 Task: Add Sprouts Organic Low Sodium Black Beans to the cart.
Action: Mouse moved to (338, 157)
Screenshot: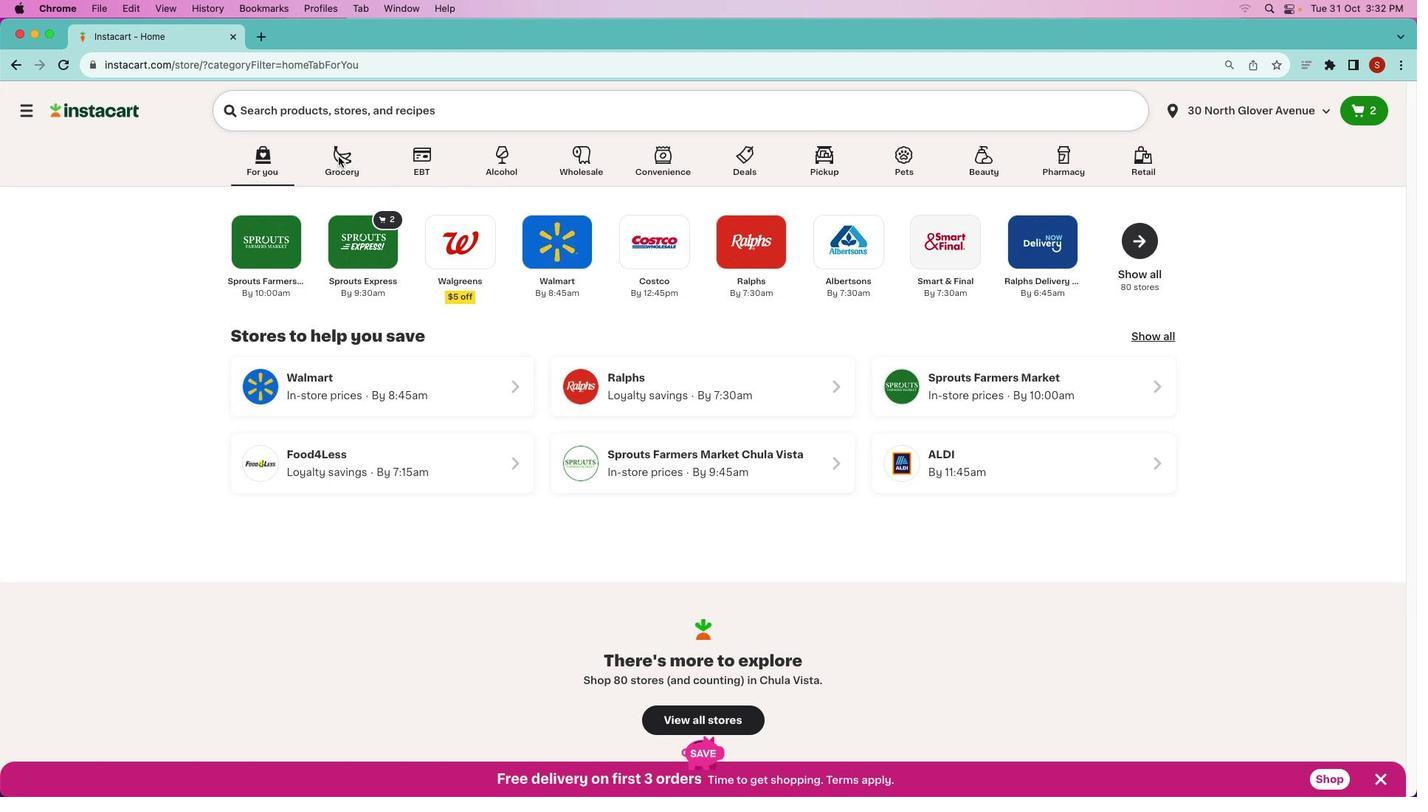 
Action: Mouse pressed left at (338, 157)
Screenshot: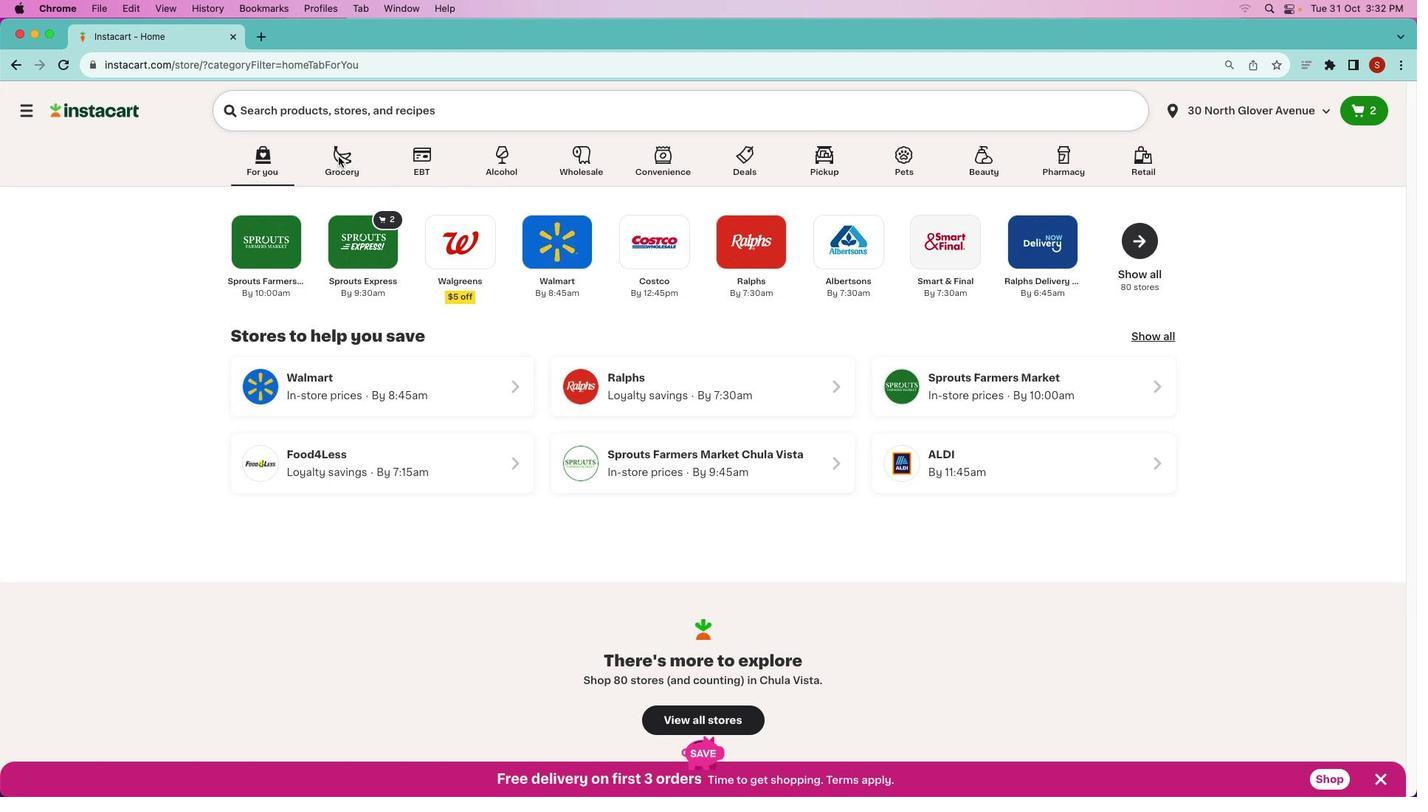 
Action: Mouse moved to (338, 157)
Screenshot: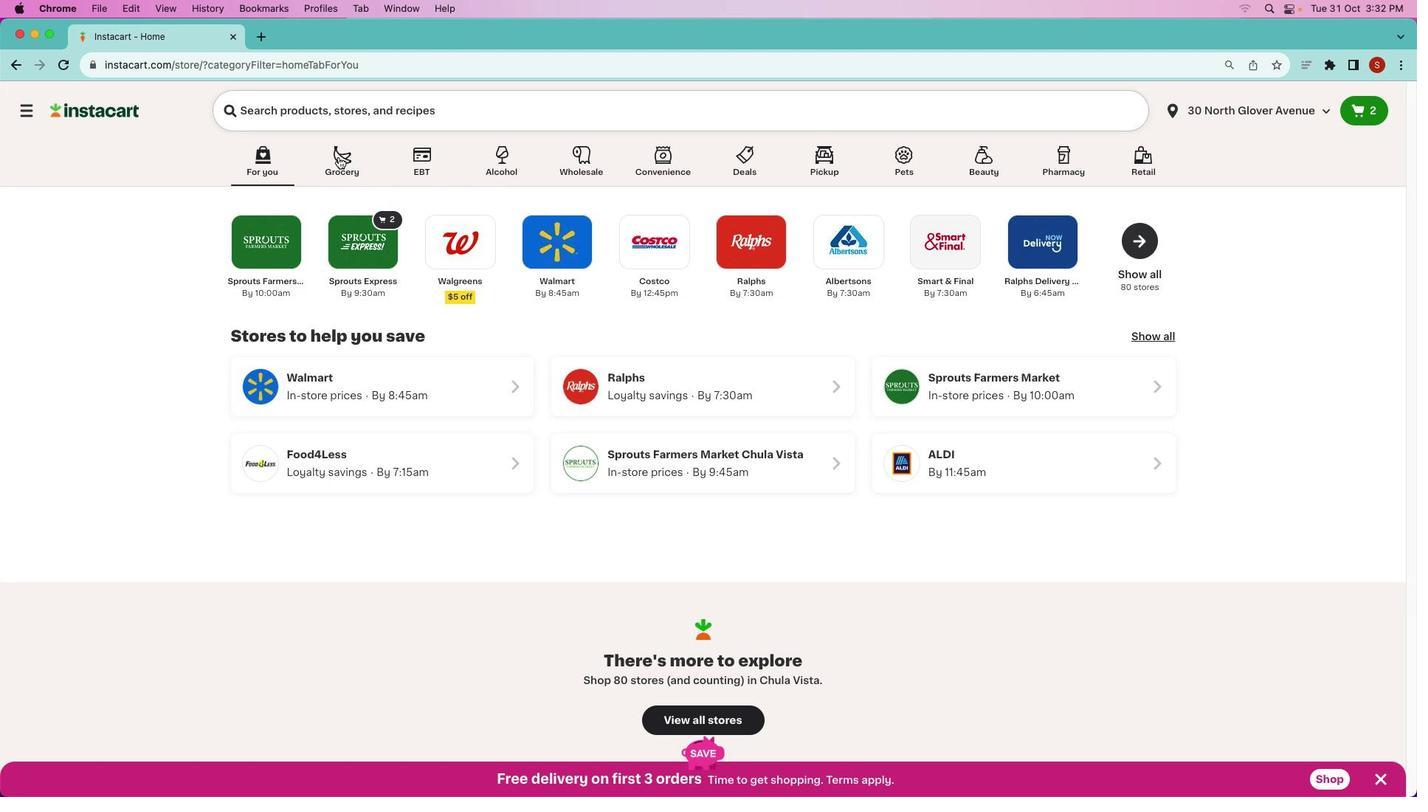 
Action: Mouse pressed left at (338, 157)
Screenshot: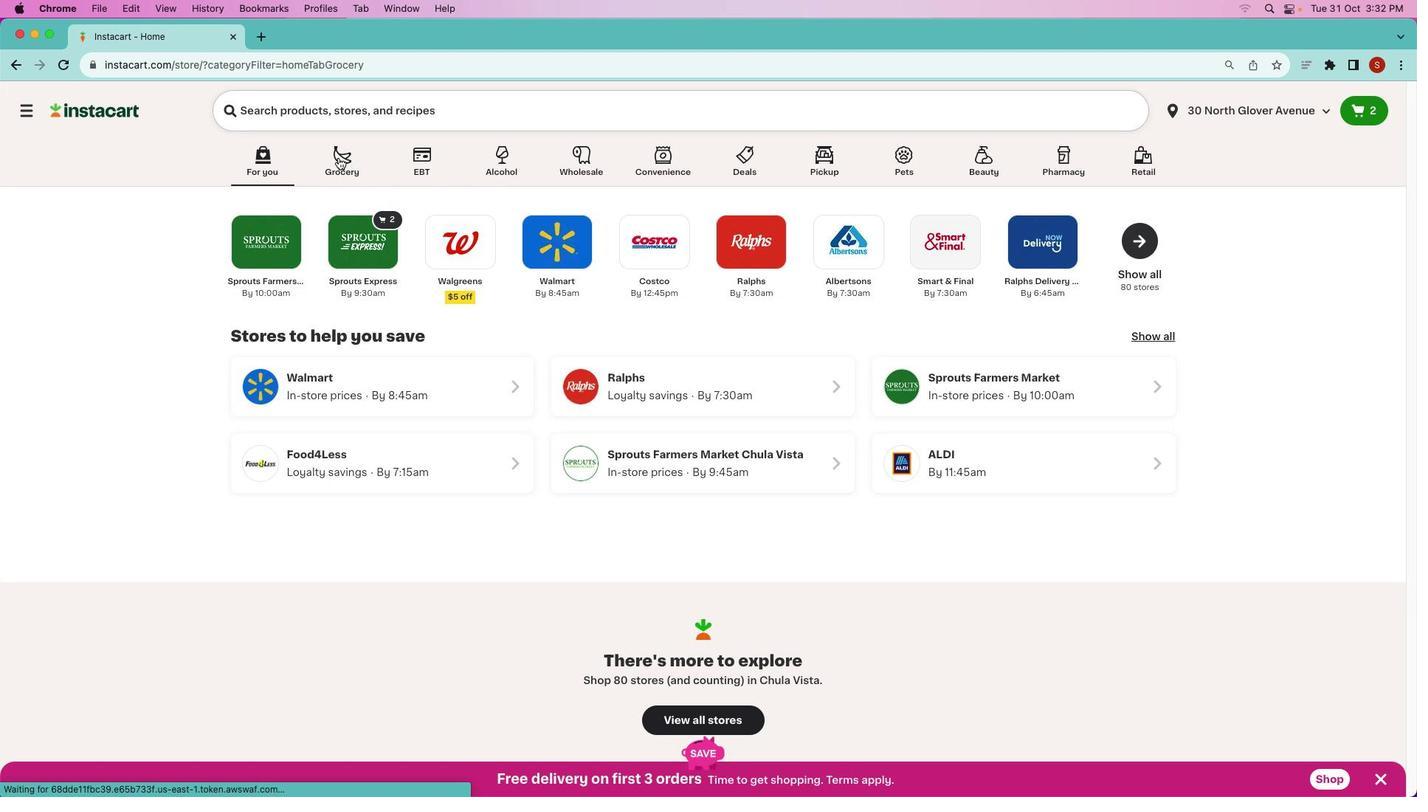 
Action: Mouse moved to (619, 397)
Screenshot: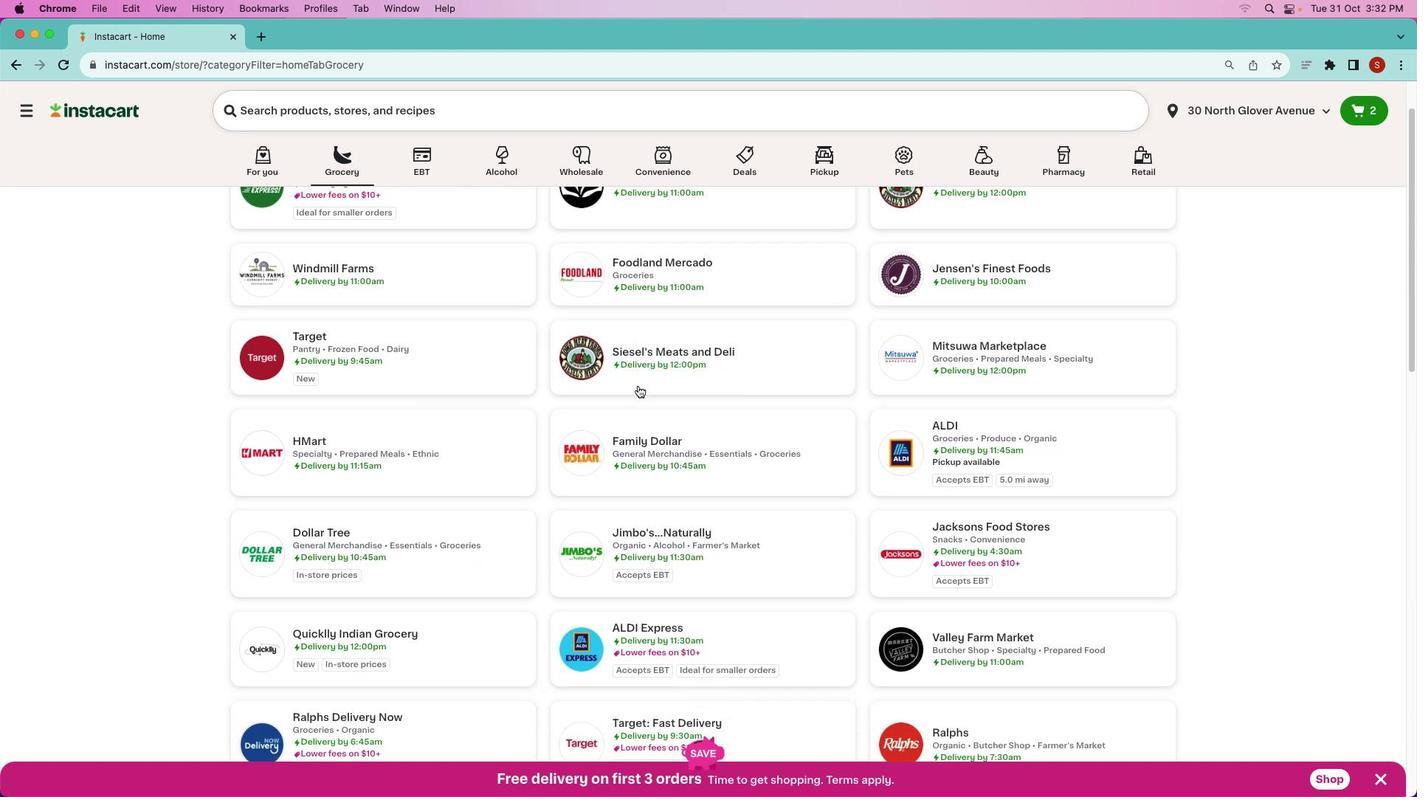
Action: Mouse scrolled (619, 397) with delta (0, 0)
Screenshot: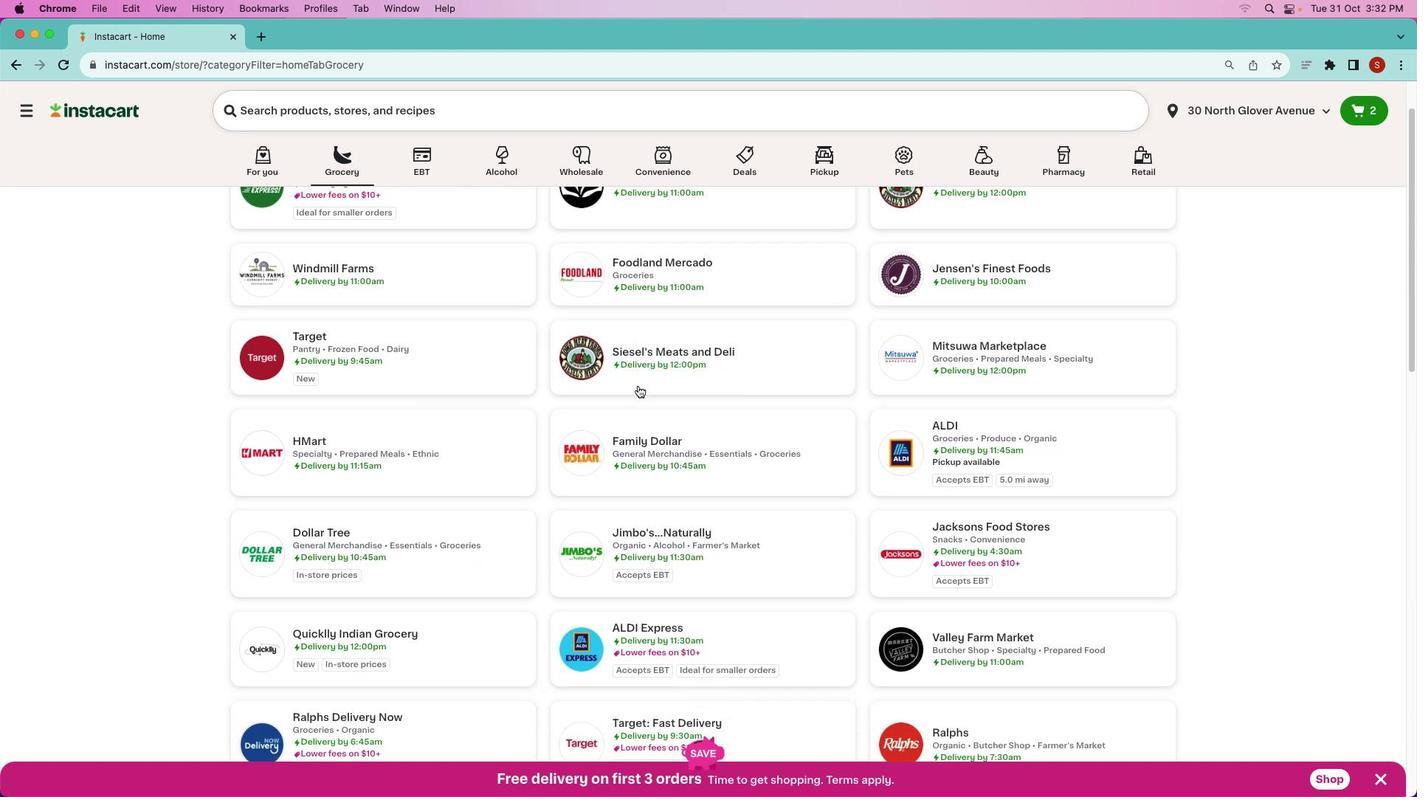
Action: Mouse moved to (622, 394)
Screenshot: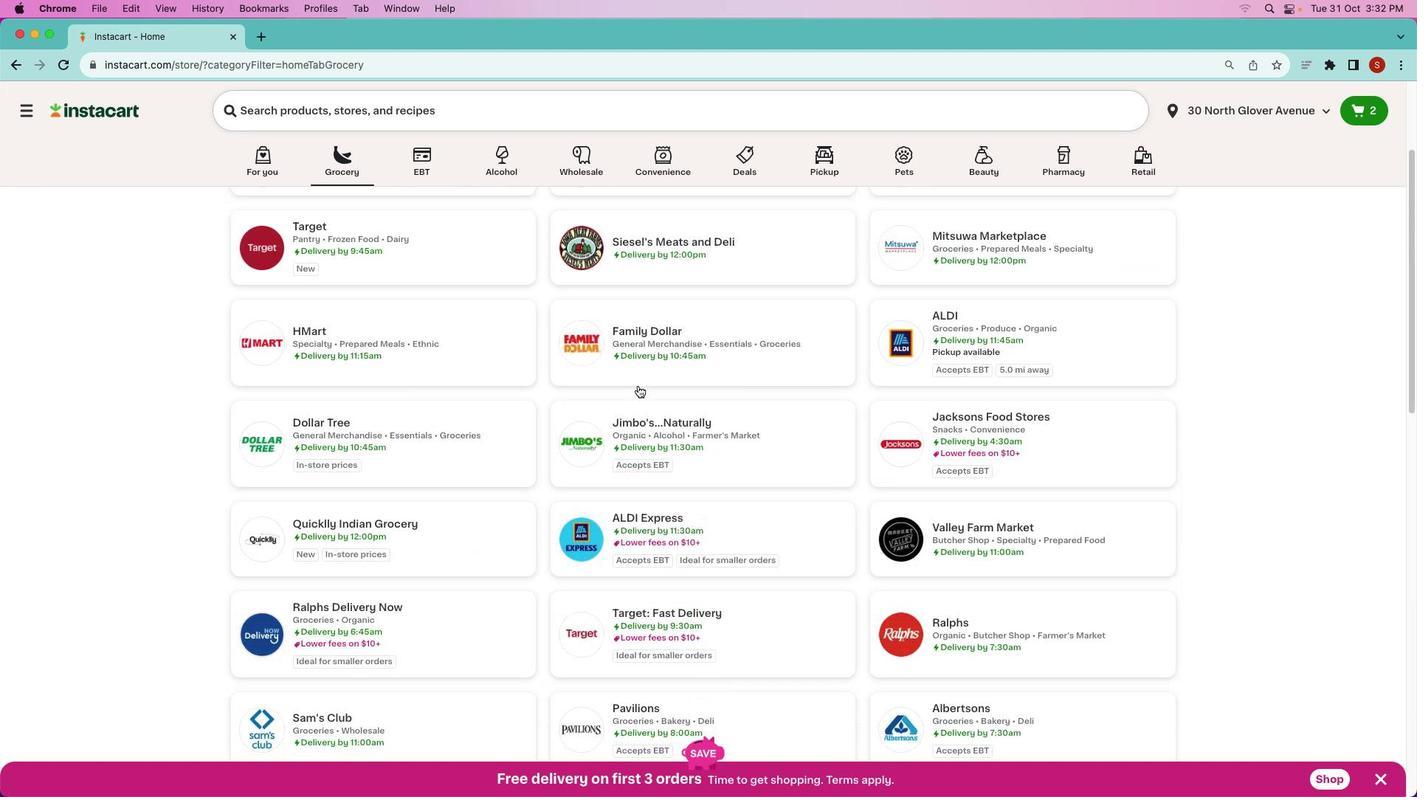 
Action: Mouse scrolled (622, 394) with delta (0, 0)
Screenshot: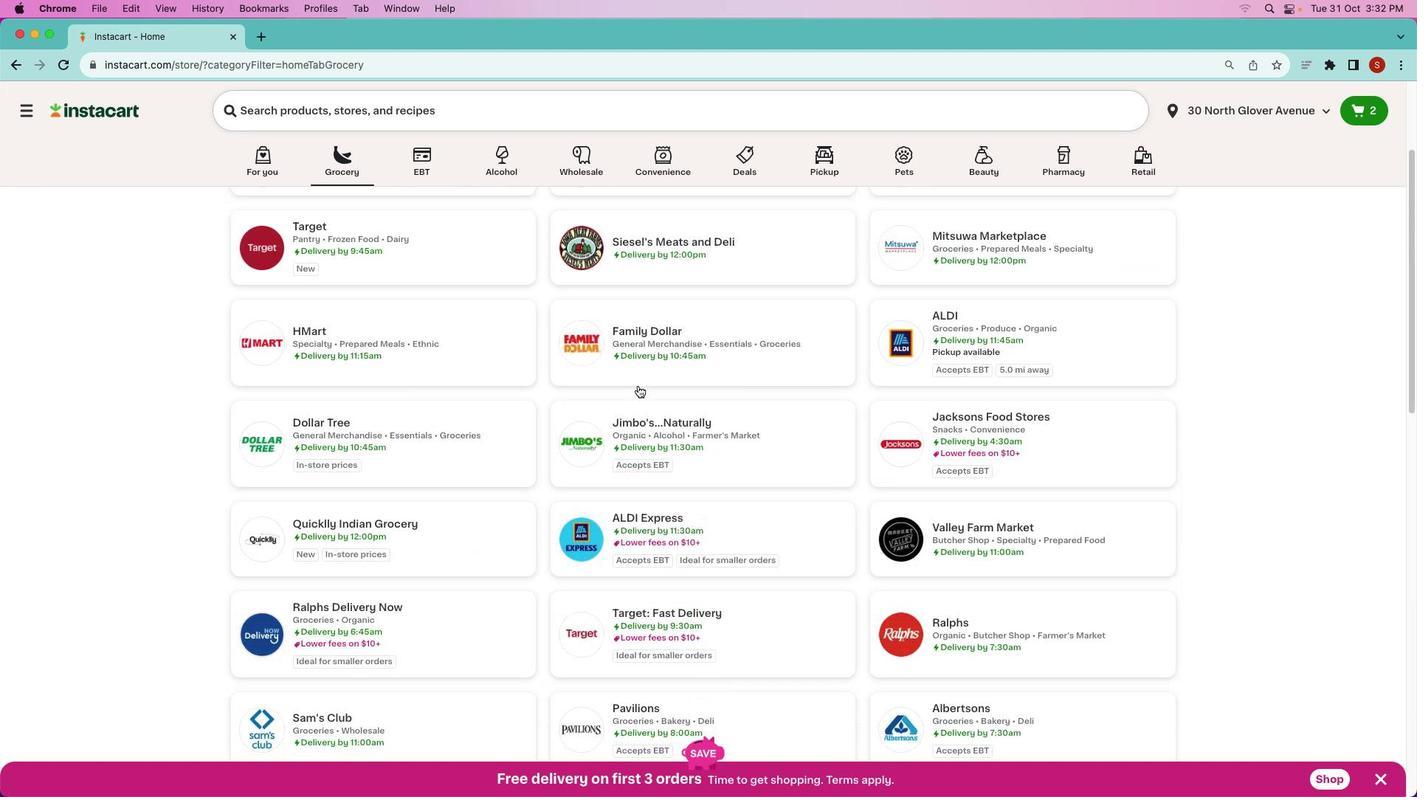 
Action: Mouse moved to (628, 391)
Screenshot: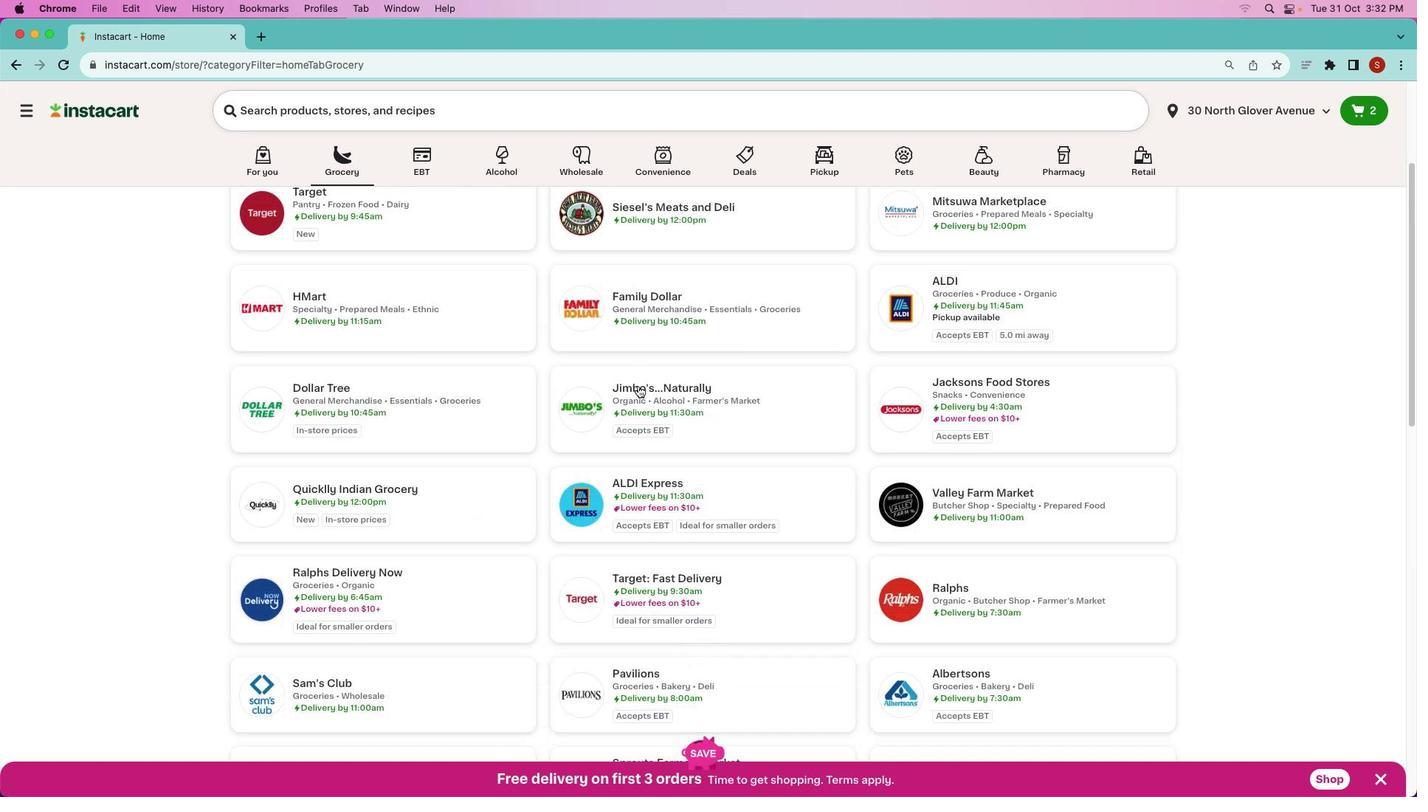 
Action: Mouse scrolled (628, 391) with delta (0, -2)
Screenshot: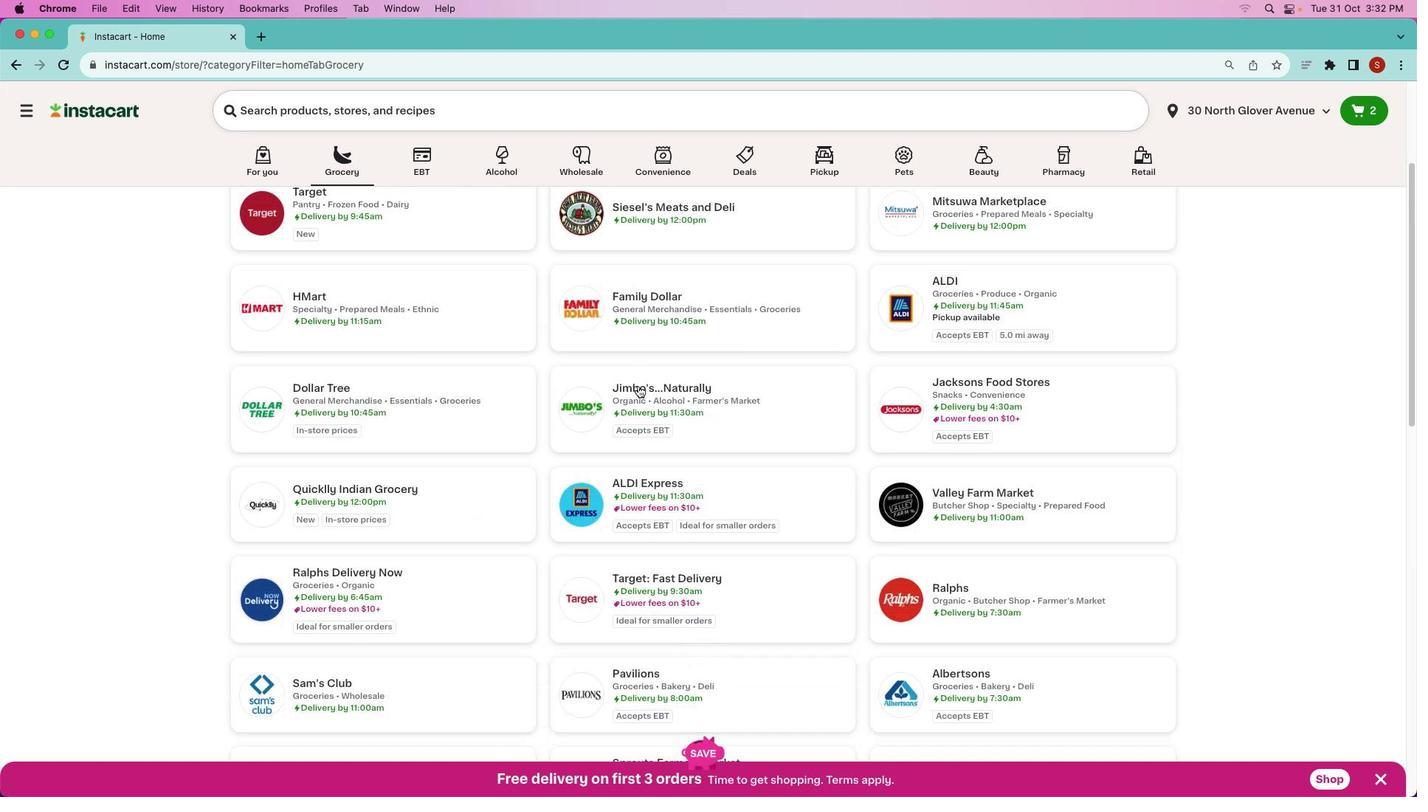 
Action: Mouse moved to (636, 386)
Screenshot: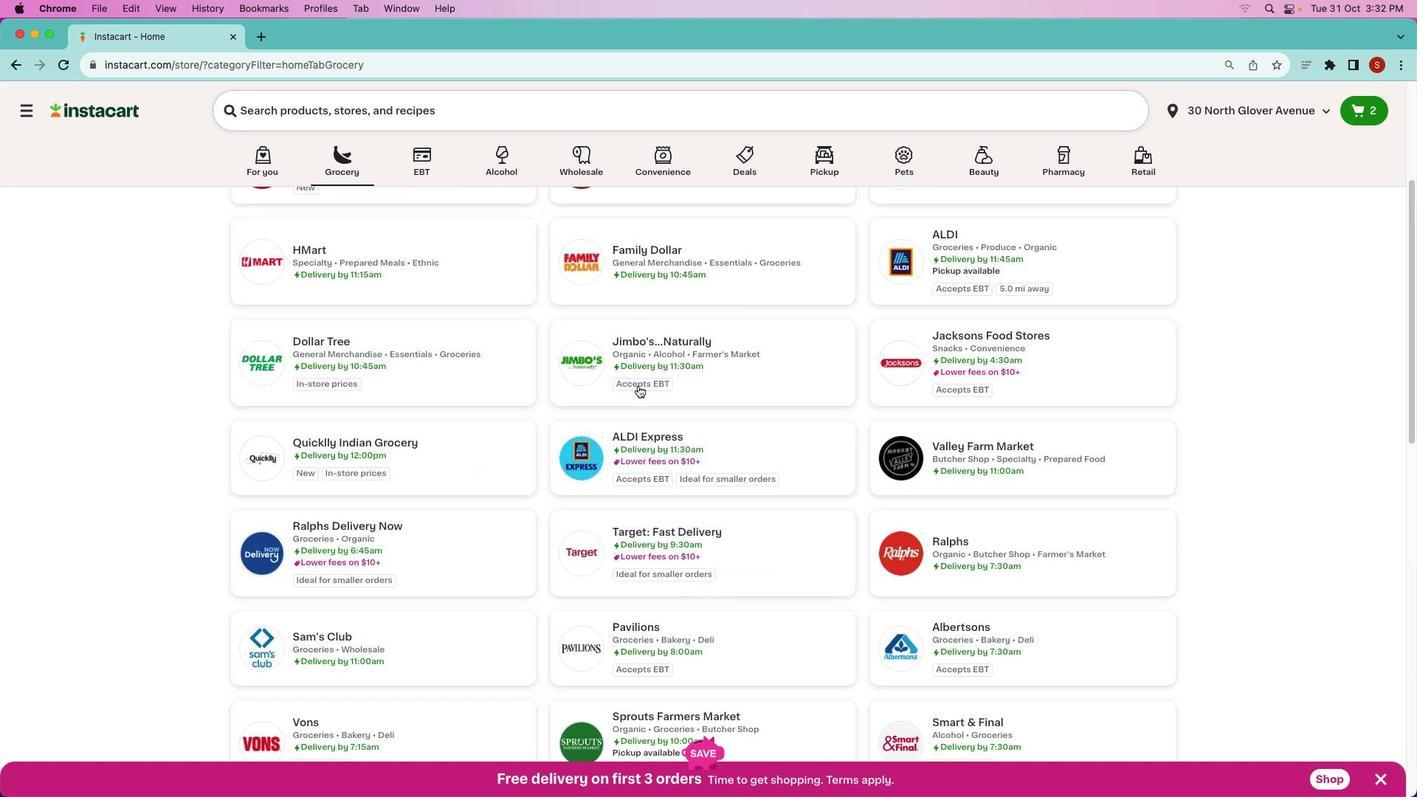 
Action: Mouse scrolled (636, 386) with delta (0, -2)
Screenshot: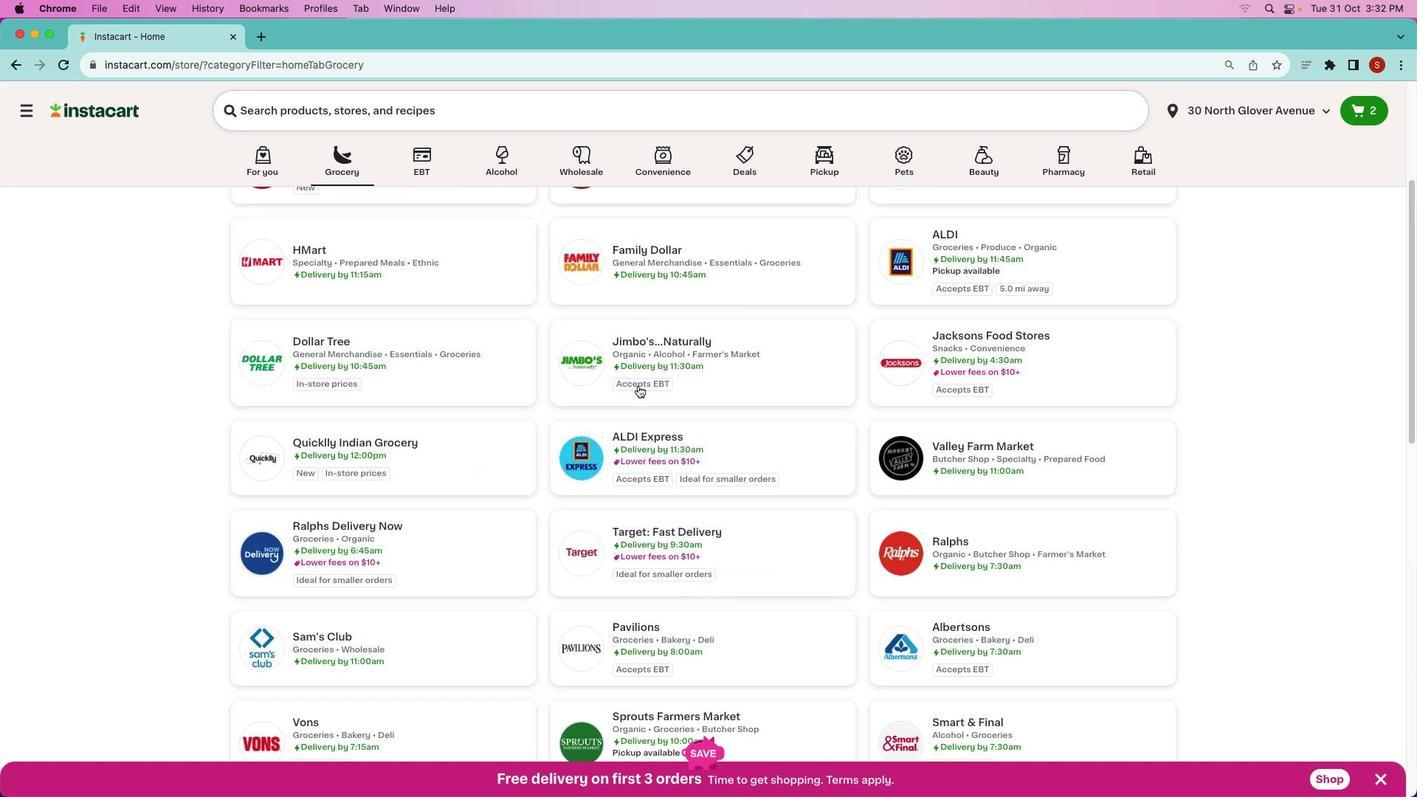 
Action: Mouse moved to (639, 386)
Screenshot: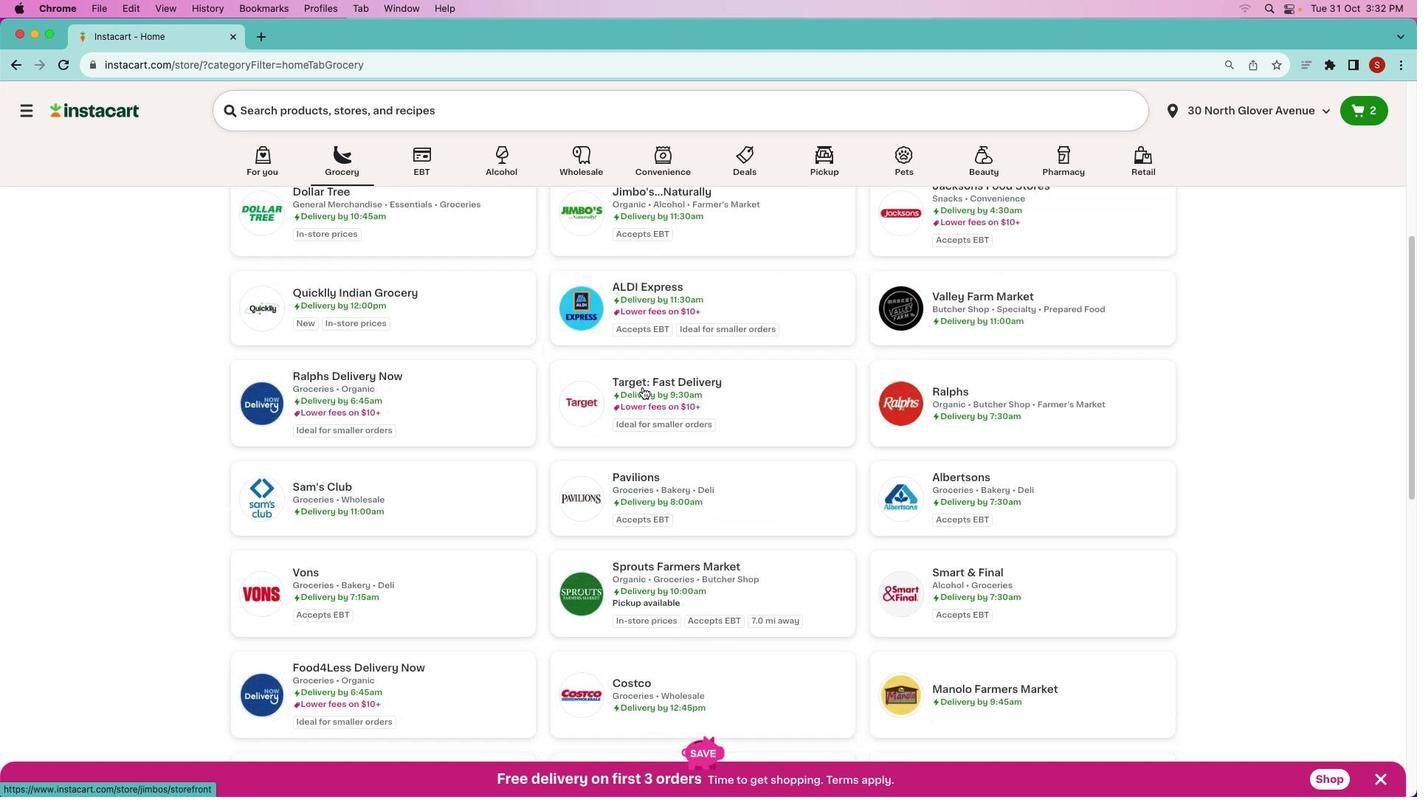 
Action: Mouse scrolled (639, 386) with delta (0, 0)
Screenshot: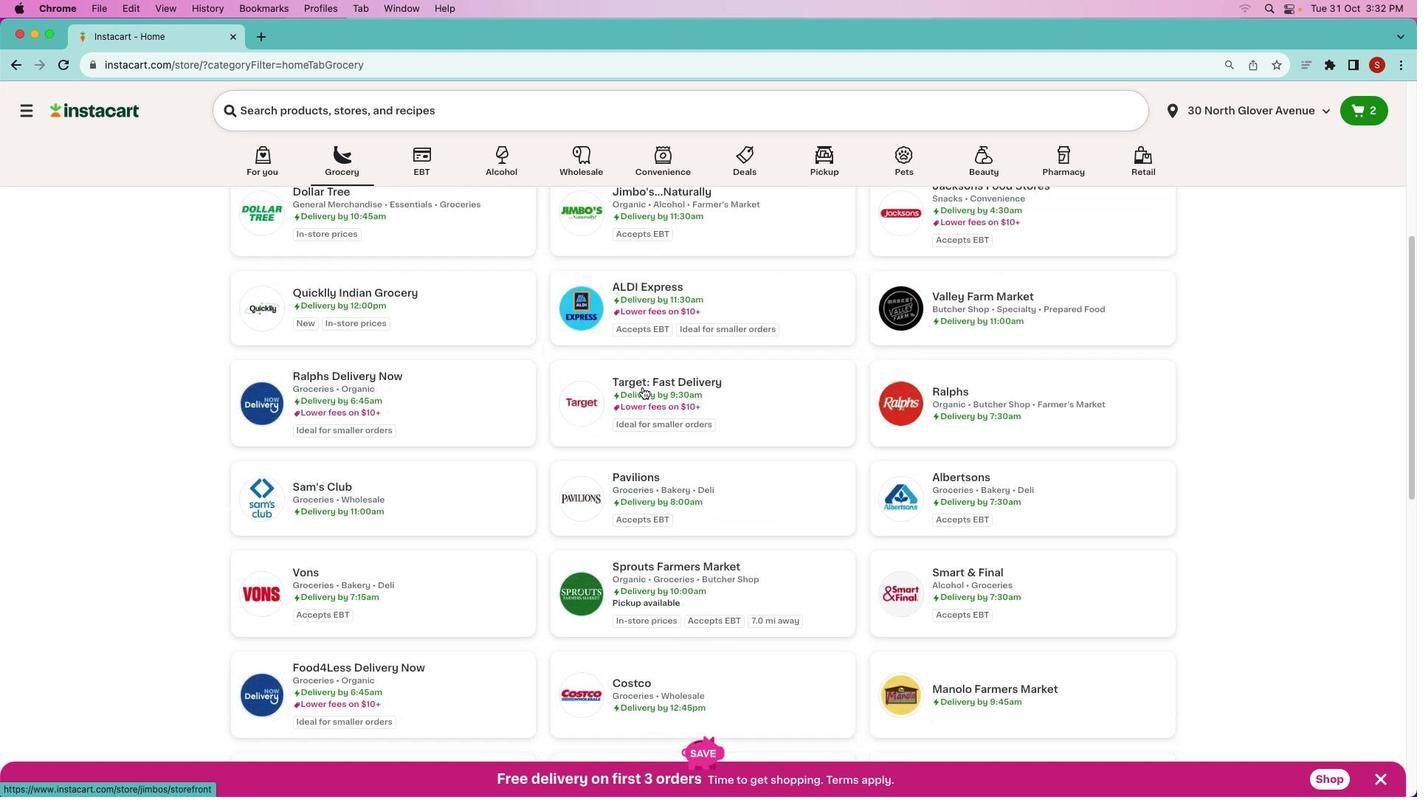 
Action: Mouse scrolled (639, 386) with delta (0, 0)
Screenshot: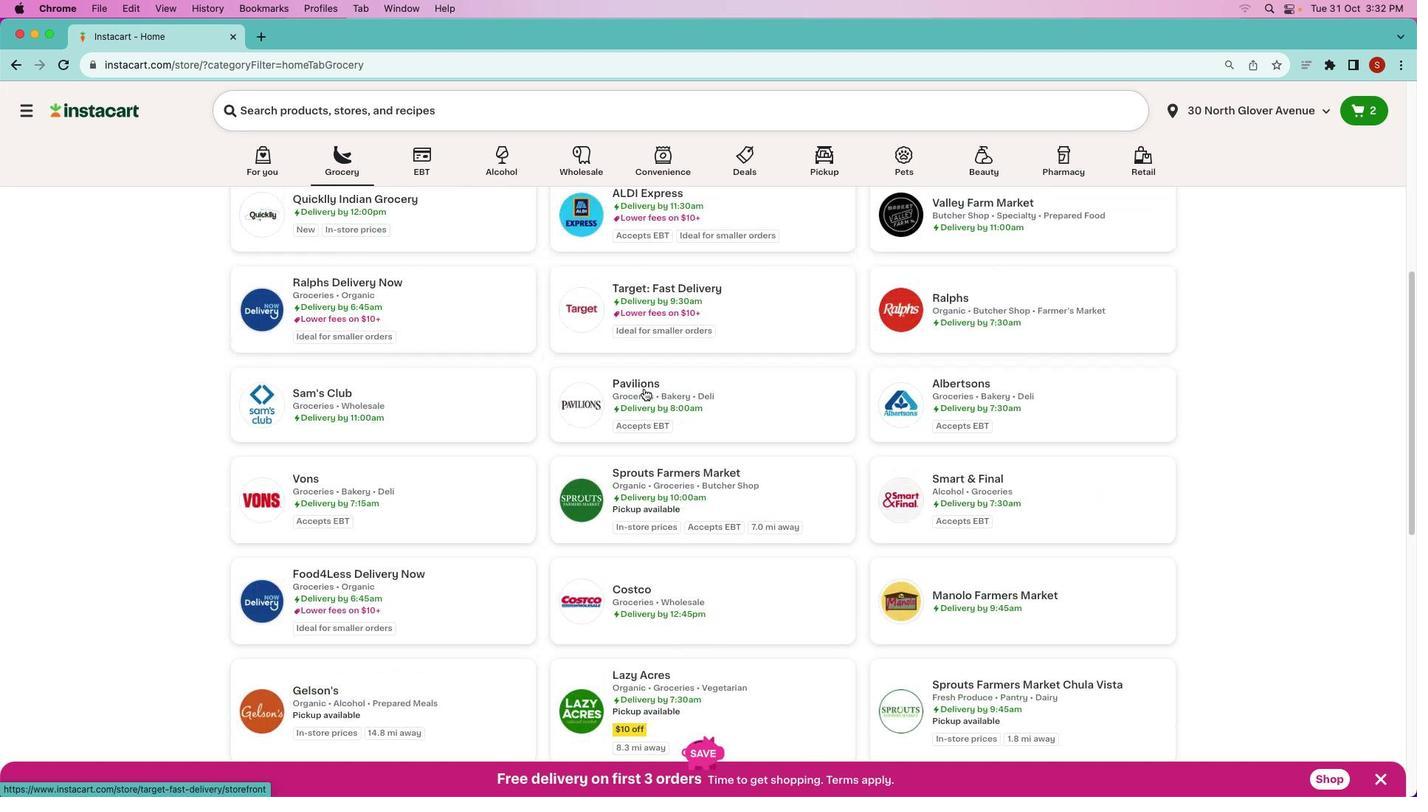
Action: Mouse moved to (639, 385)
Screenshot: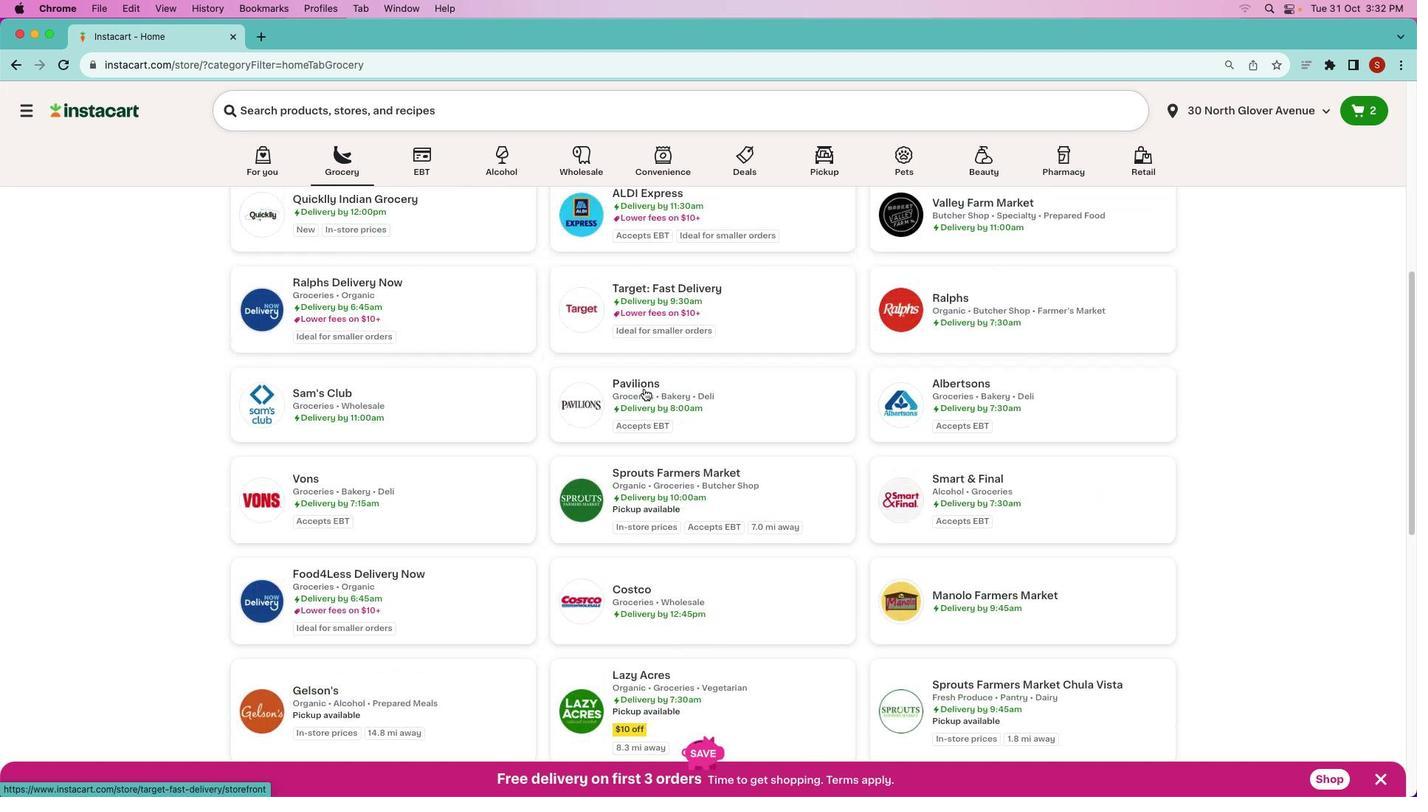 
Action: Mouse scrolled (639, 385) with delta (0, -2)
Screenshot: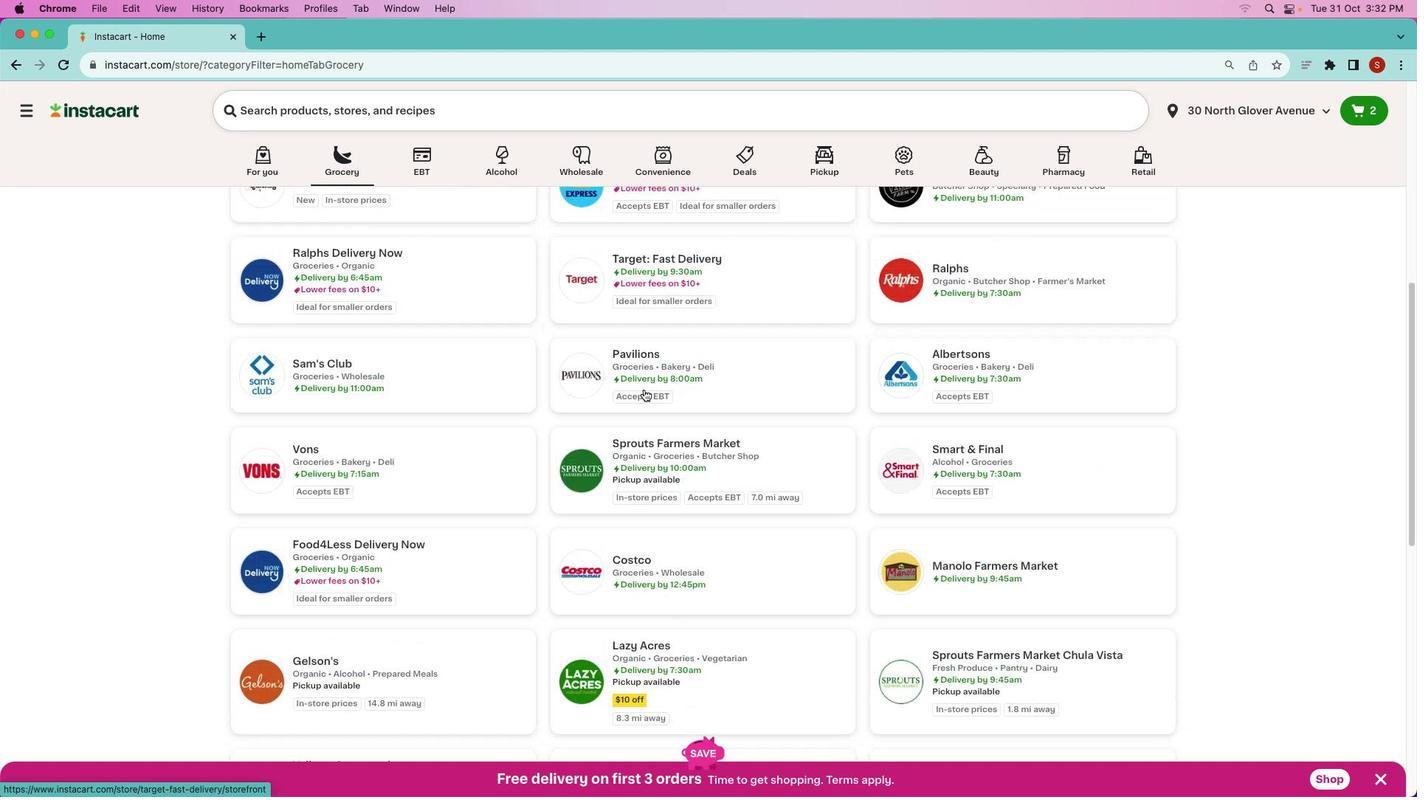 
Action: Mouse moved to (640, 385)
Screenshot: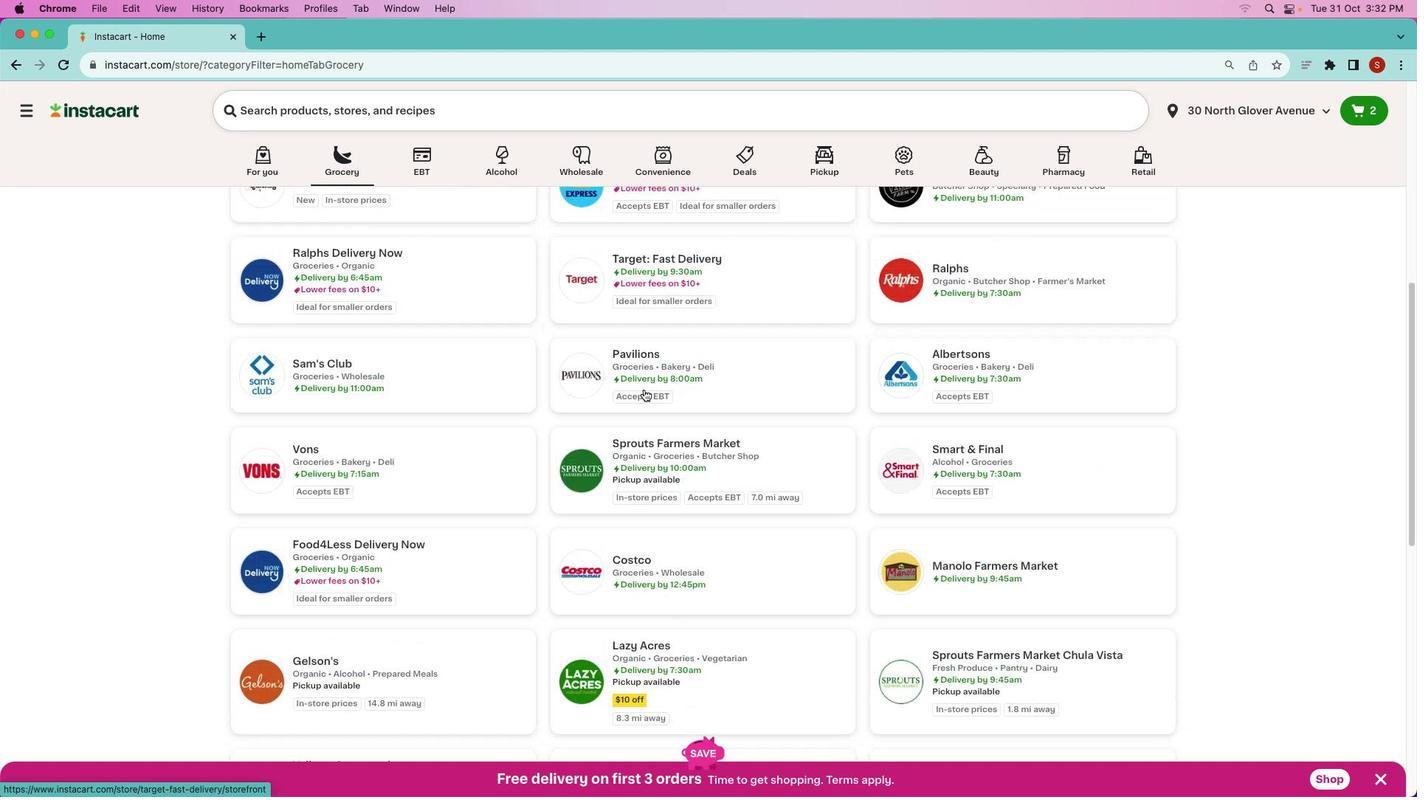 
Action: Mouse scrolled (640, 385) with delta (0, -2)
Screenshot: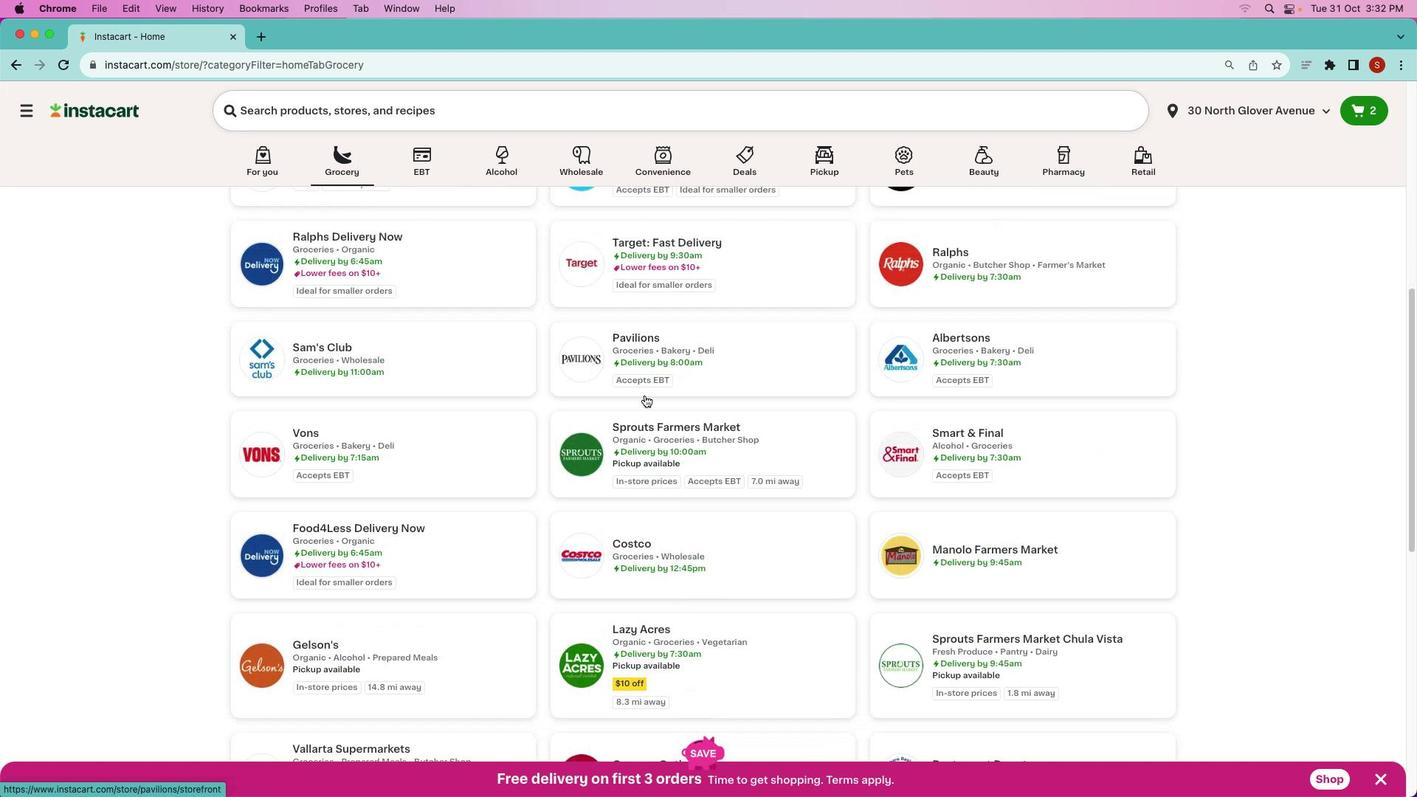 
Action: Mouse moved to (684, 427)
Screenshot: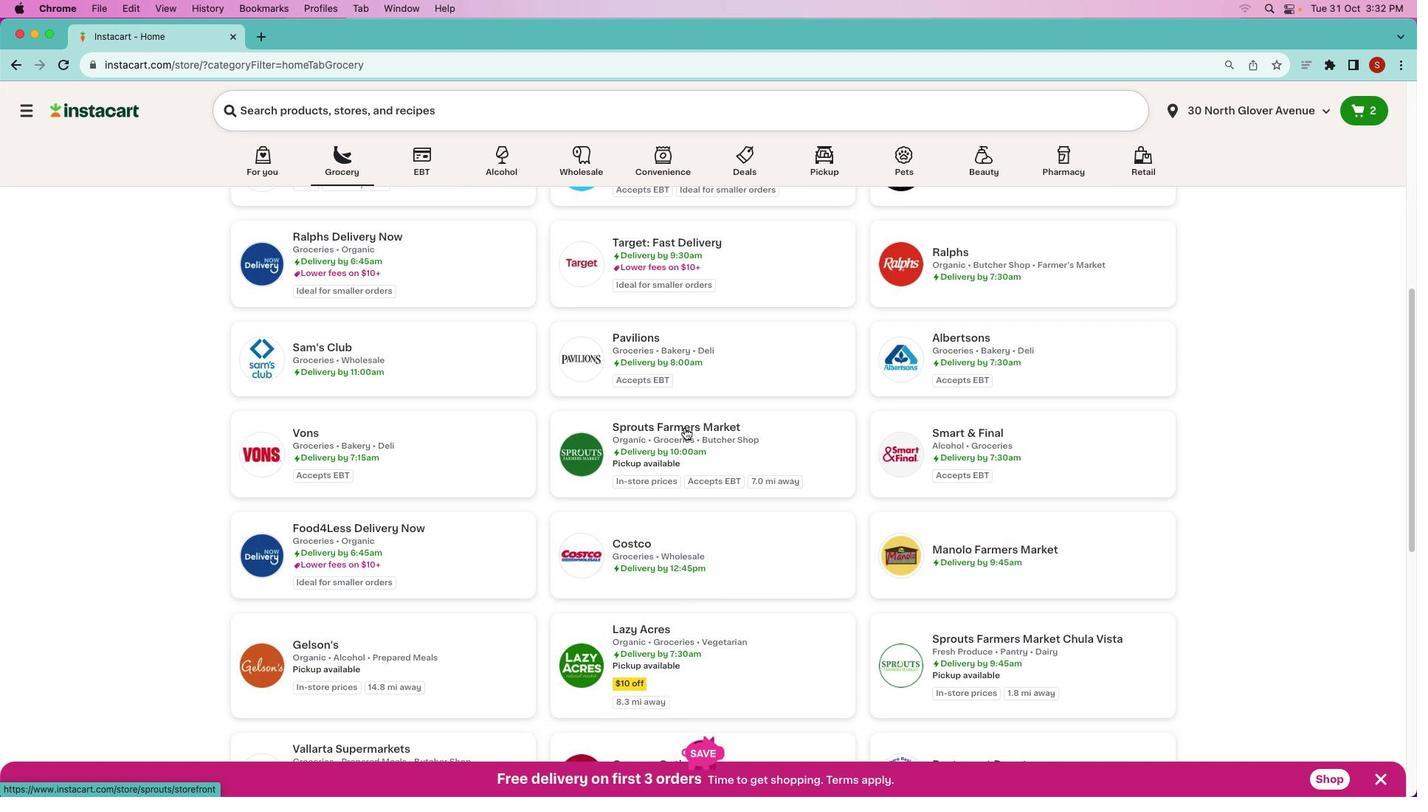 
Action: Mouse pressed left at (684, 427)
Screenshot: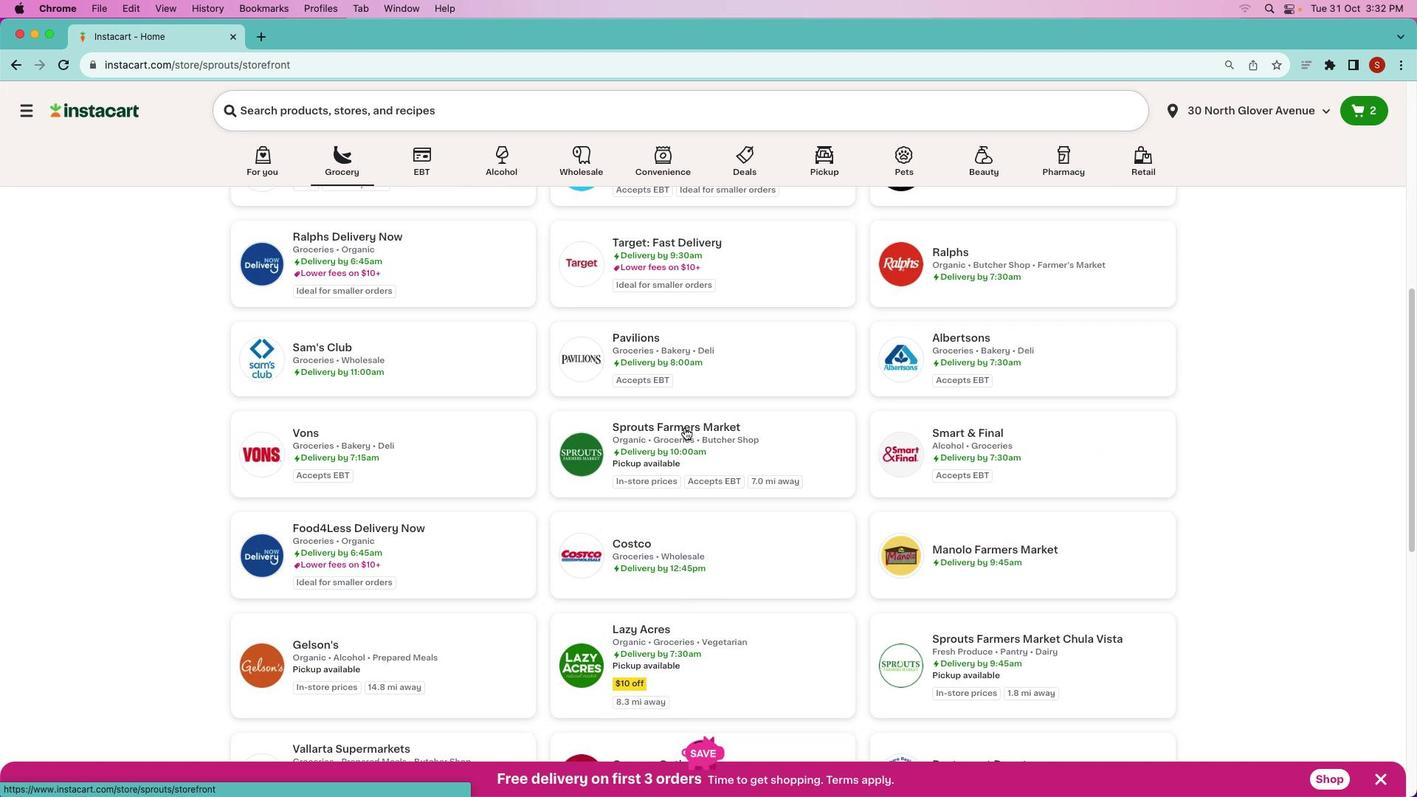 
Action: Mouse moved to (540, 165)
Screenshot: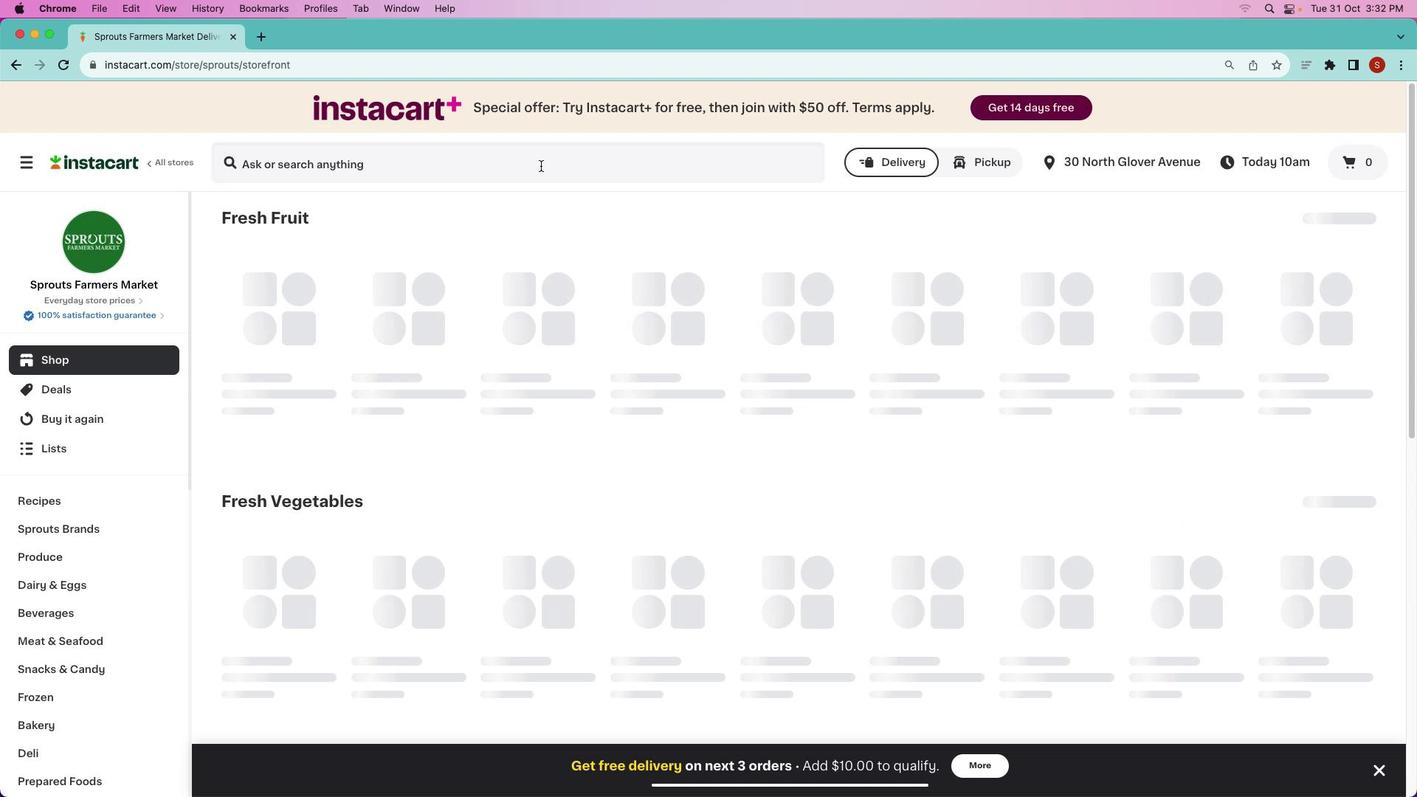 
Action: Mouse pressed left at (540, 165)
Screenshot: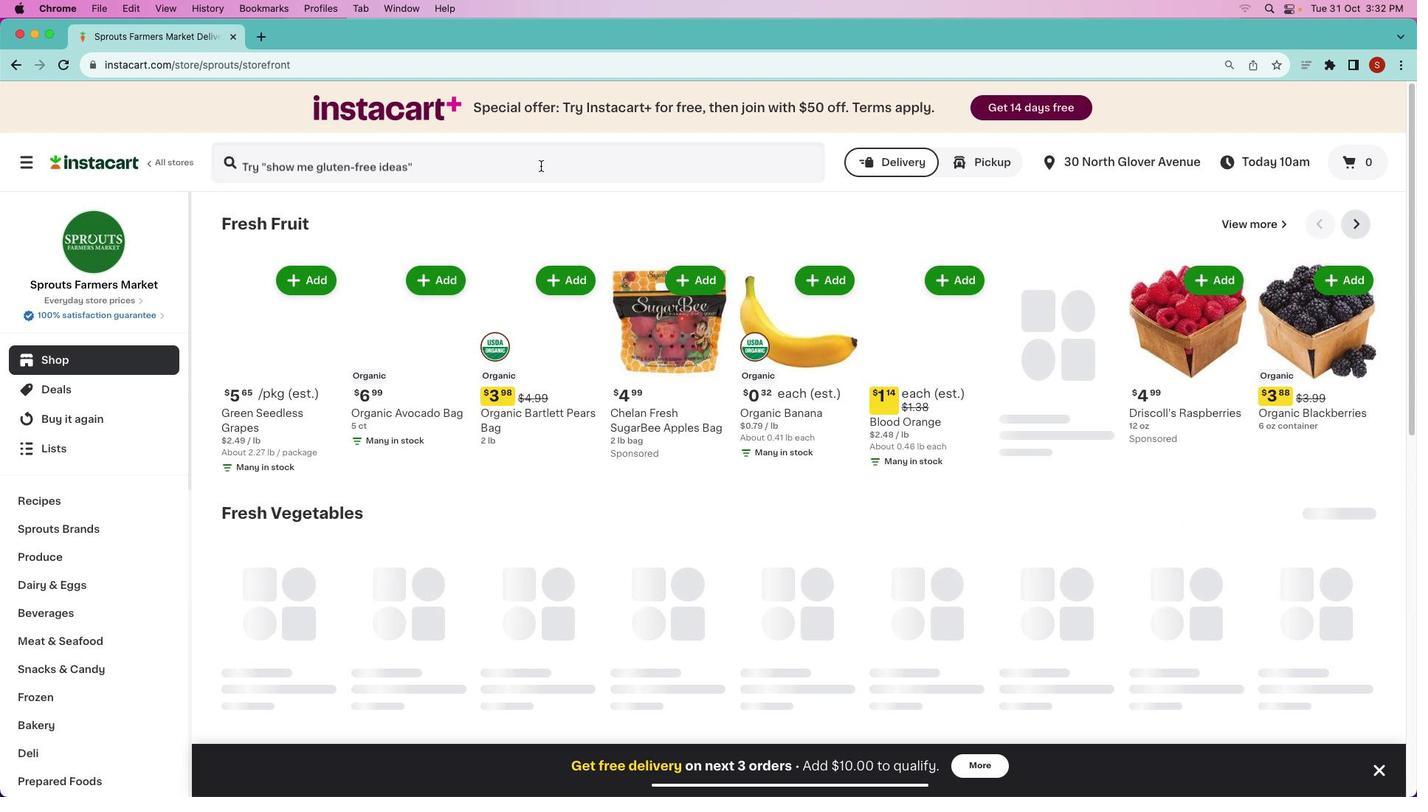 
Action: Key pressed 's''p''r''o''u''t''s'Key.space'o''r''g''a''n''i''c'Key.space'l''o''w'Key.space's''o''d''i''u''m'Key.space'b''l''a''c''k'Key.space'b''e''a''n''s'Key.enter
Screenshot: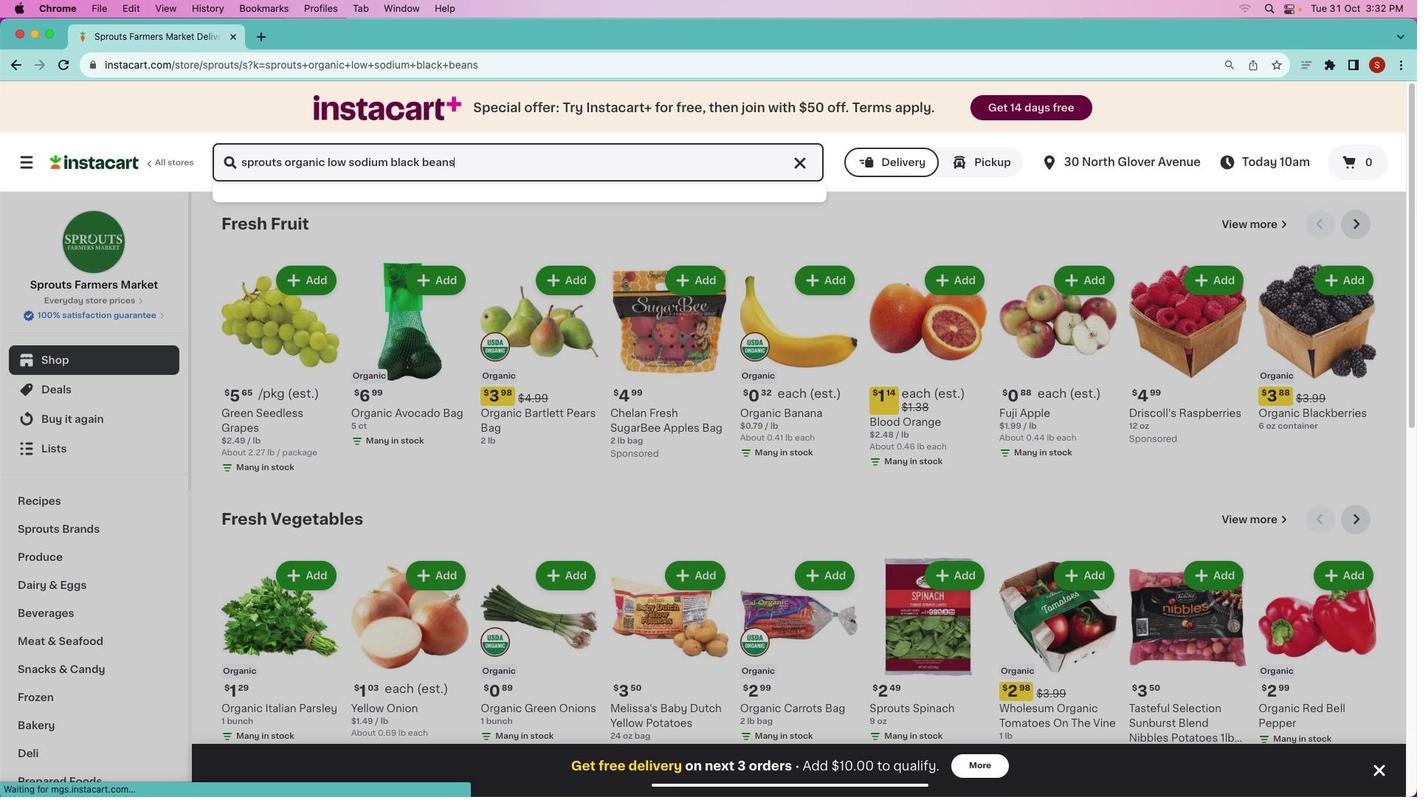 
Action: Mouse moved to (413, 290)
Screenshot: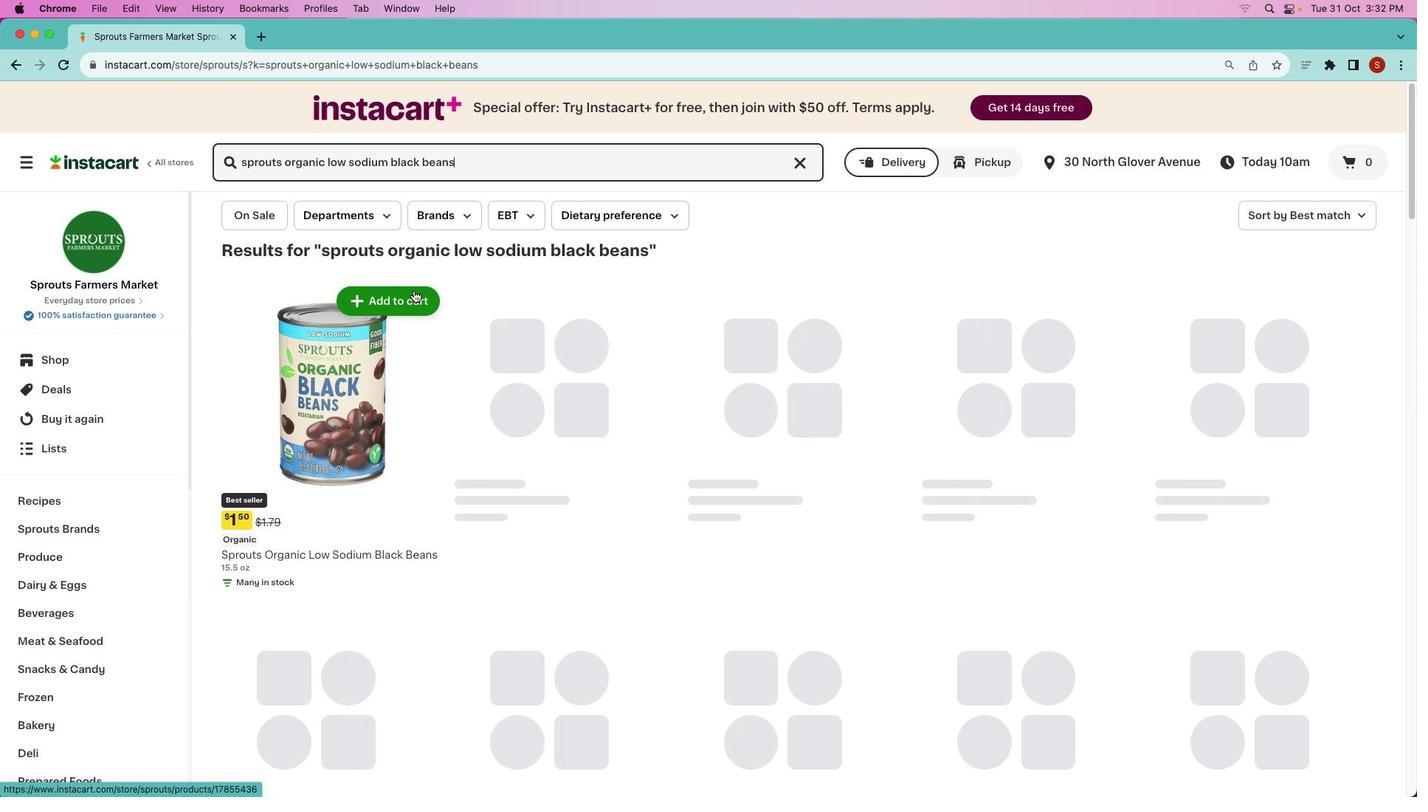 
Action: Mouse pressed left at (413, 290)
Screenshot: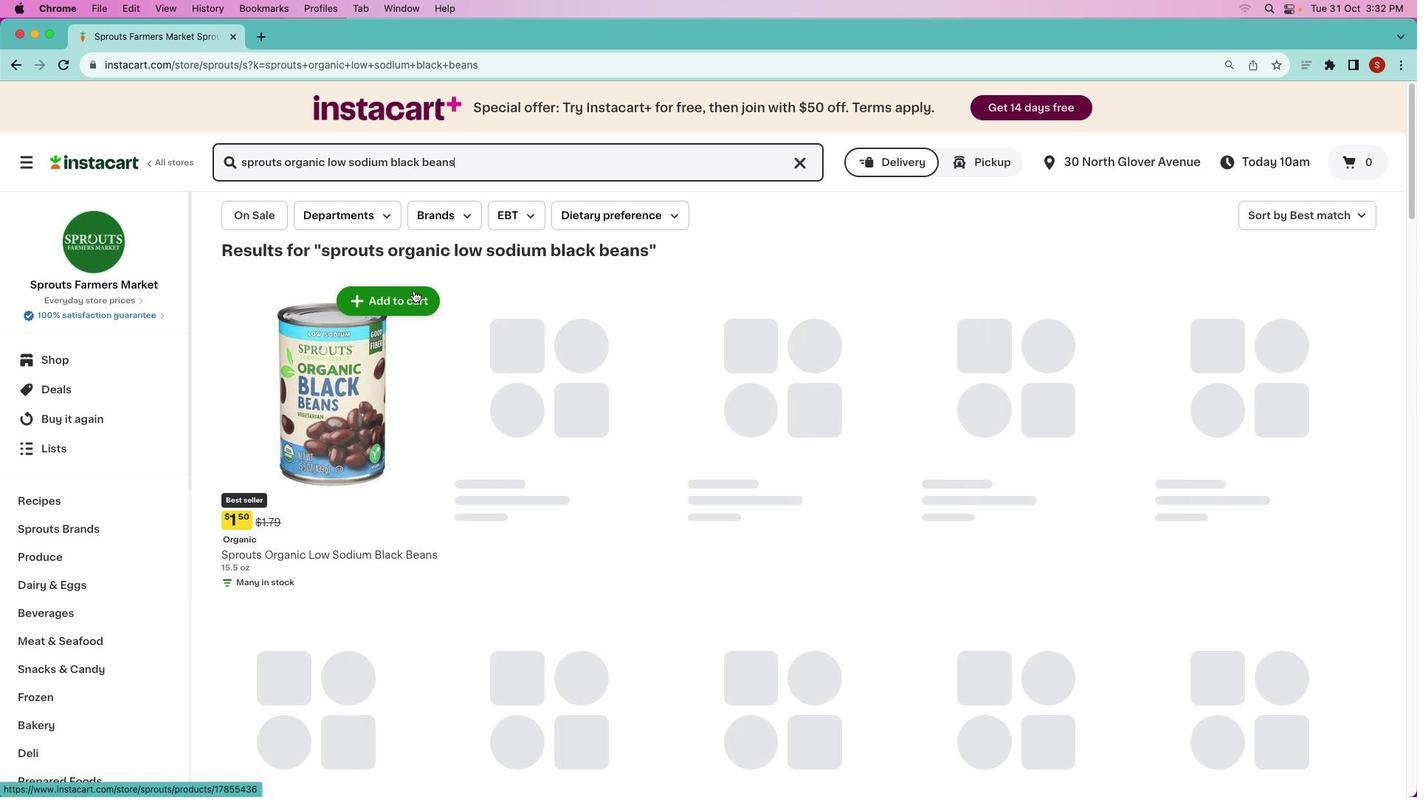 
Action: Mouse moved to (386, 505)
Screenshot: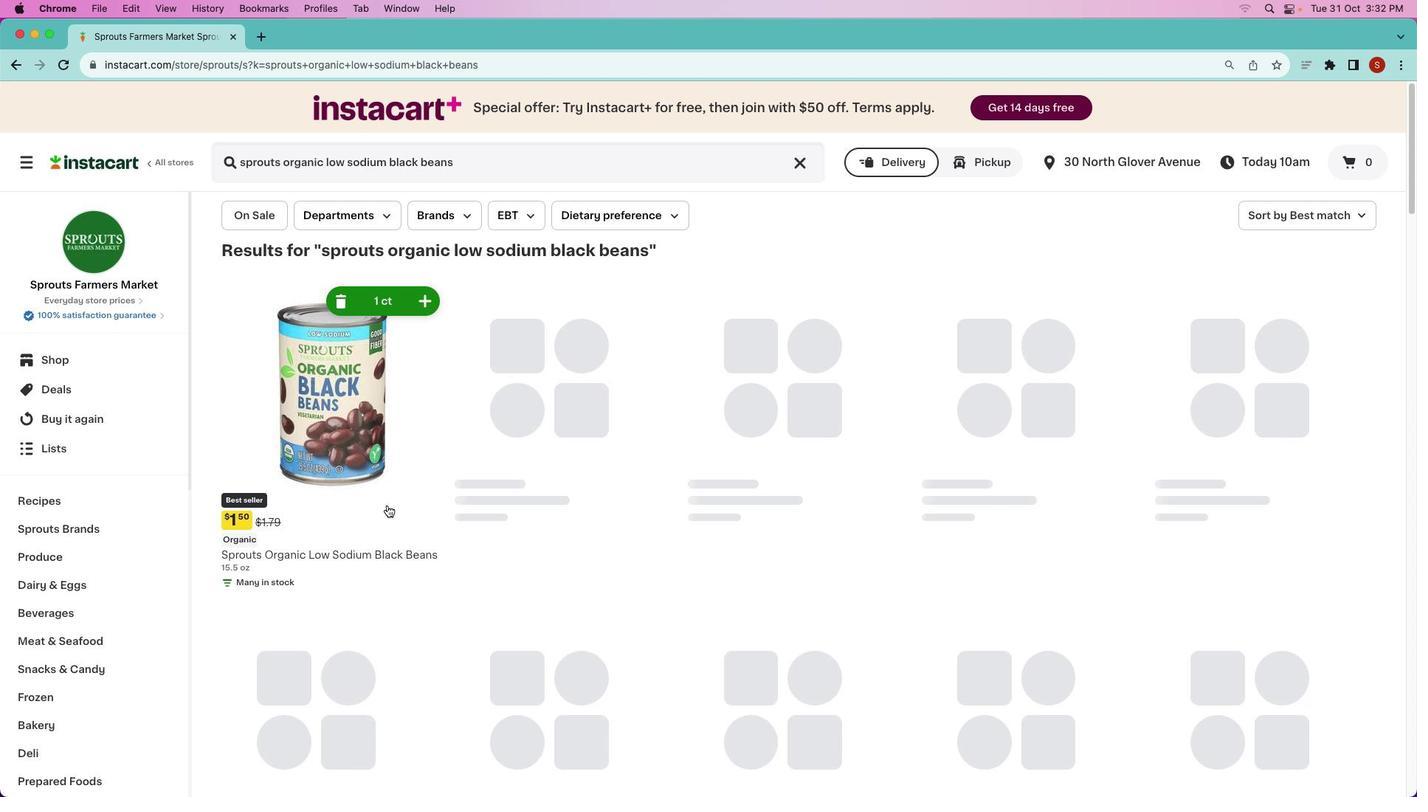 
Action: Mouse pressed left at (386, 505)
Screenshot: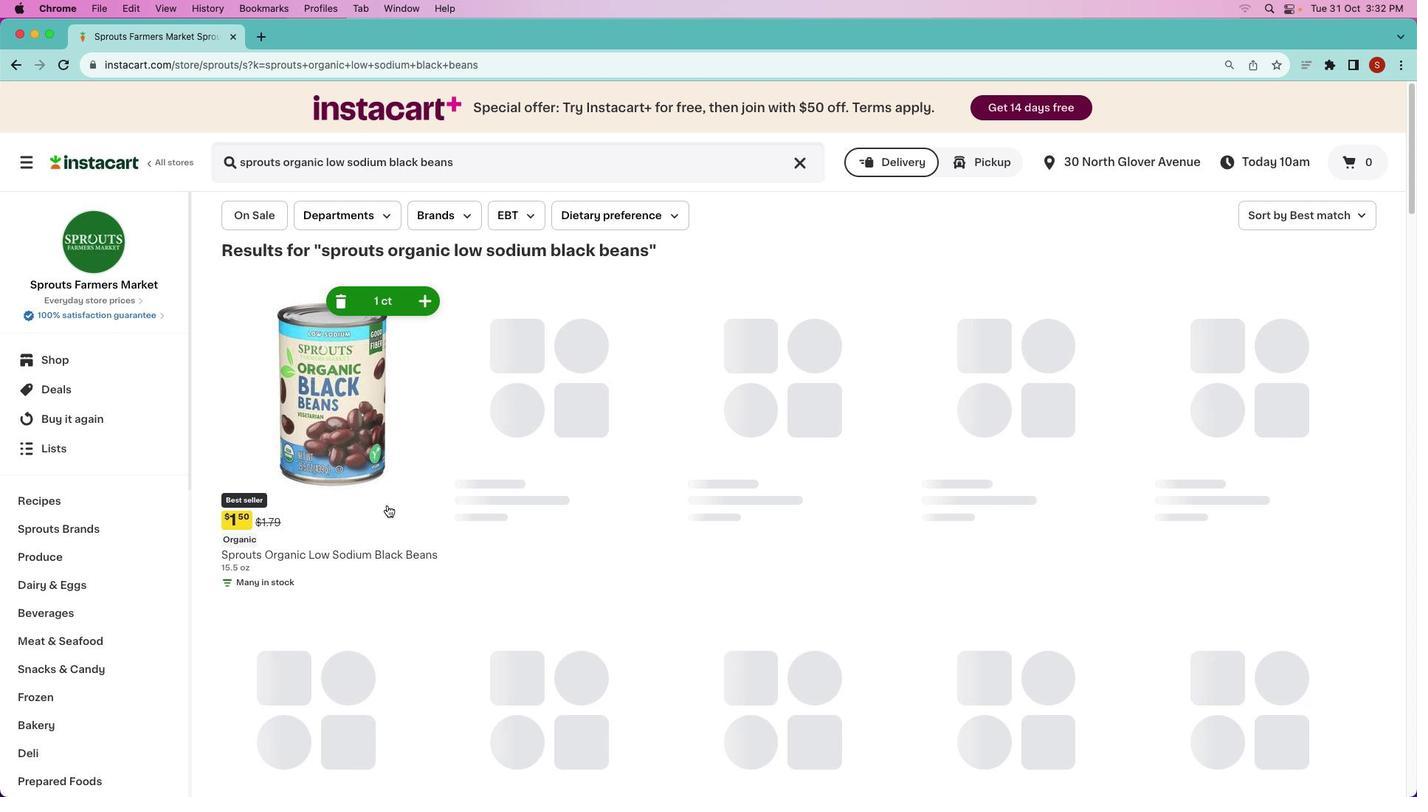 
